 Task: Add Collaborator asynchronously on project plans and updates using GitHub Discussions.
Action: Mouse moved to (1053, 76)
Screenshot: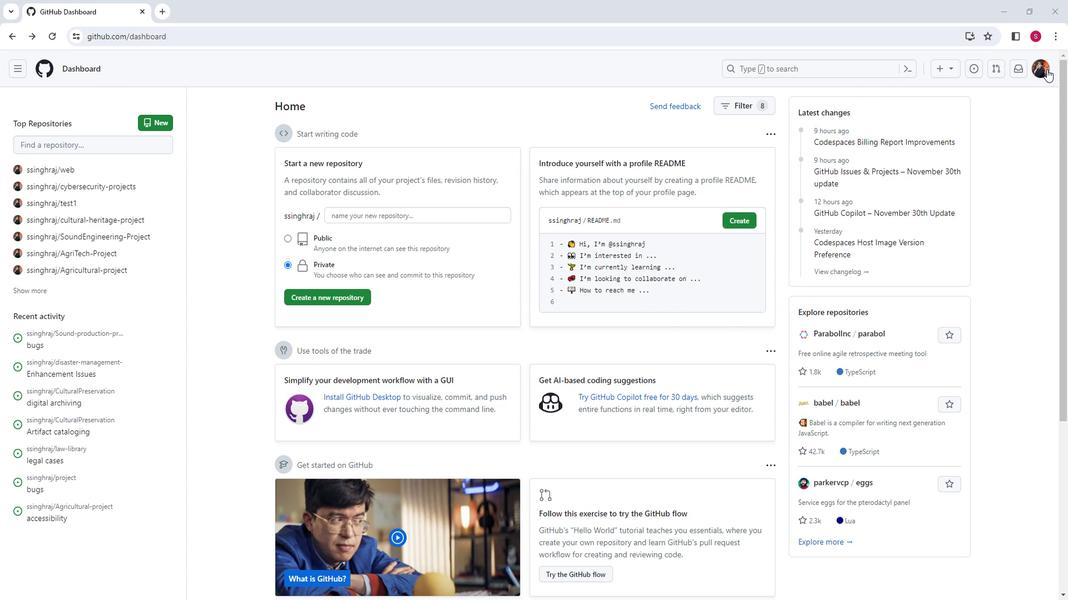 
Action: Mouse pressed left at (1053, 76)
Screenshot: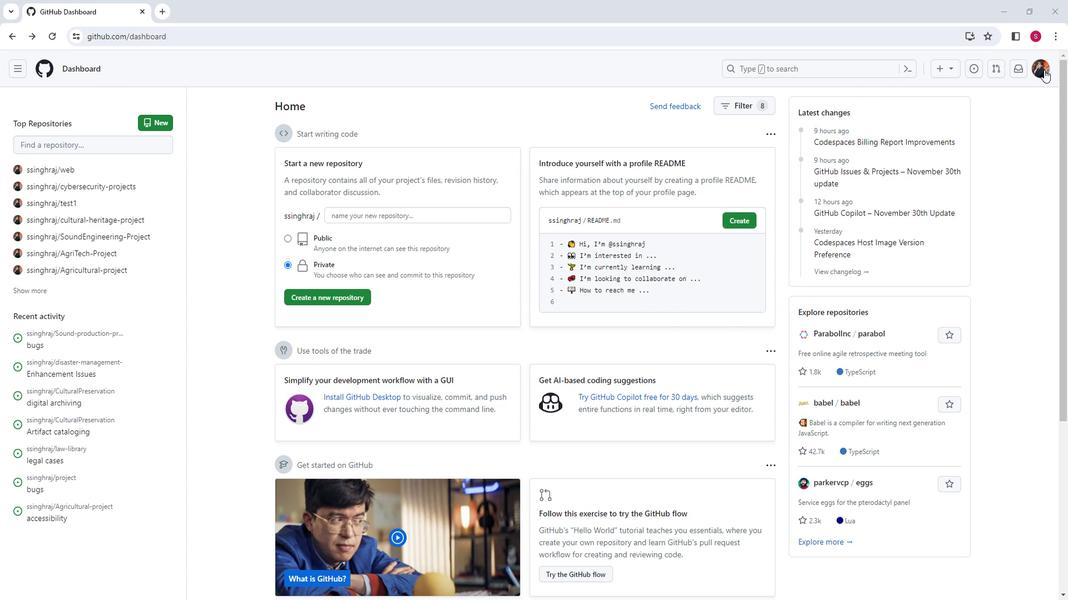 
Action: Mouse moved to (950, 171)
Screenshot: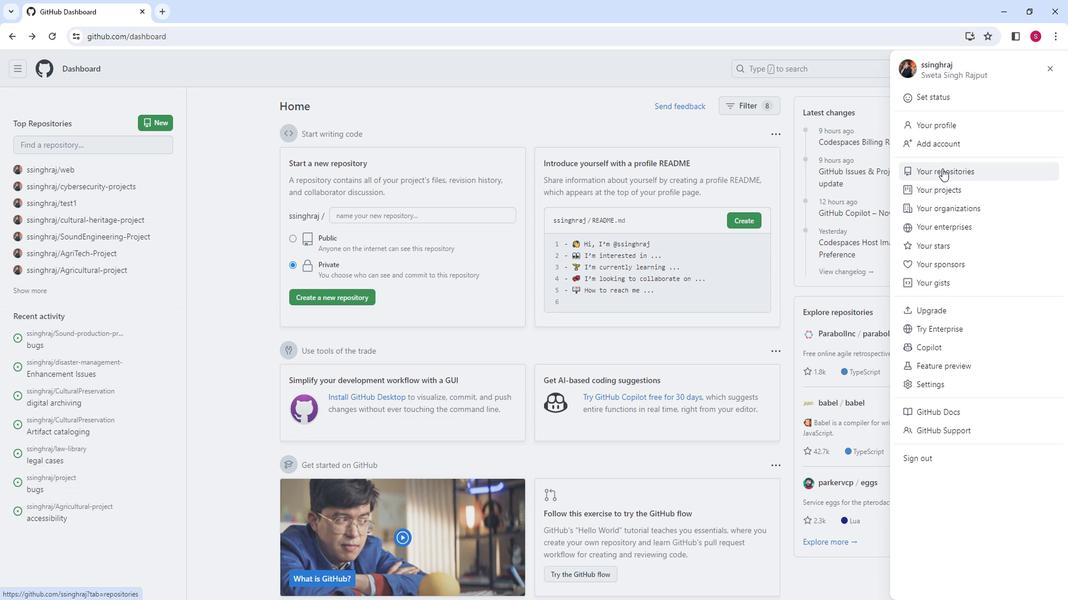 
Action: Mouse pressed left at (950, 171)
Screenshot: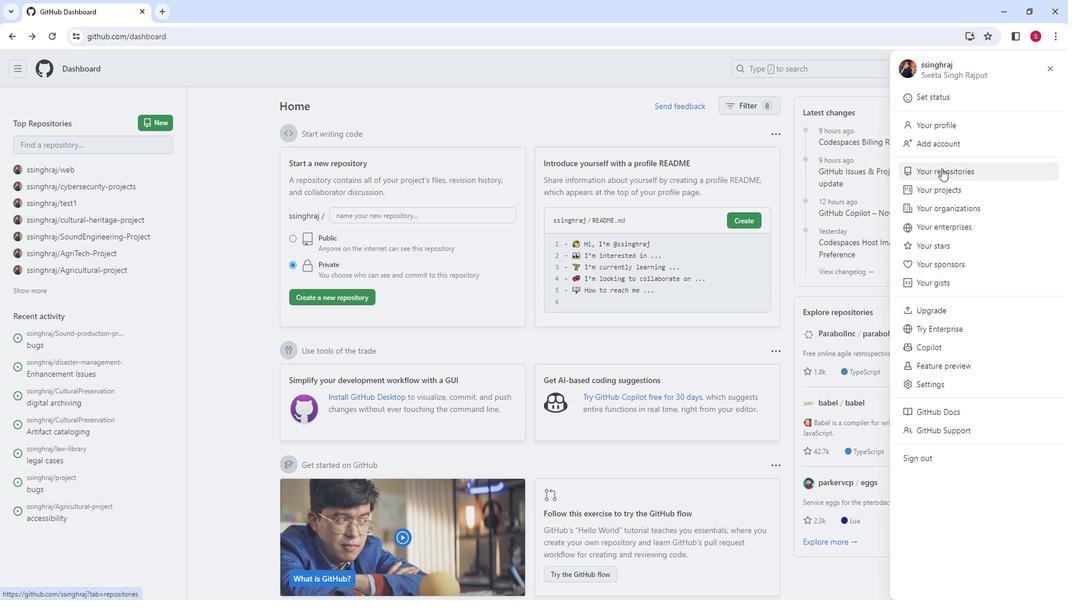 
Action: Mouse moved to (427, 314)
Screenshot: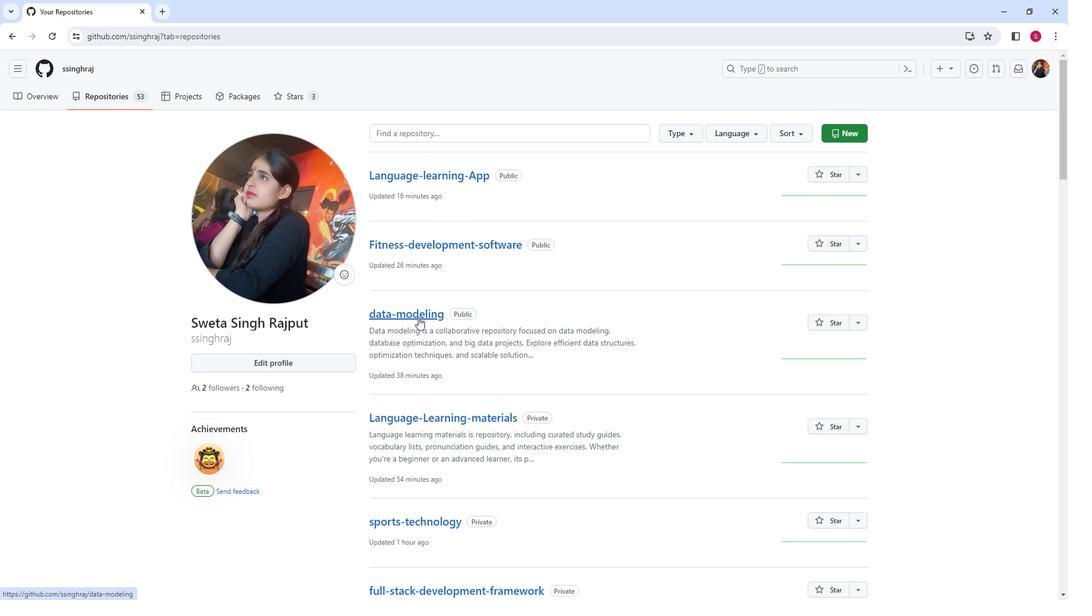 
Action: Mouse pressed left at (427, 314)
Screenshot: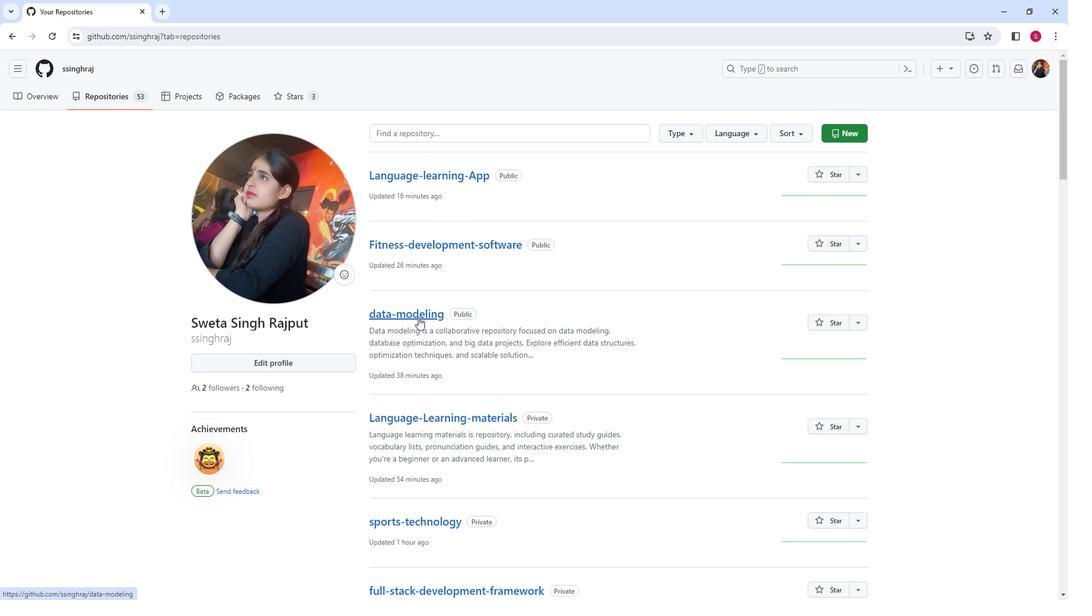 
Action: Mouse moved to (472, 102)
Screenshot: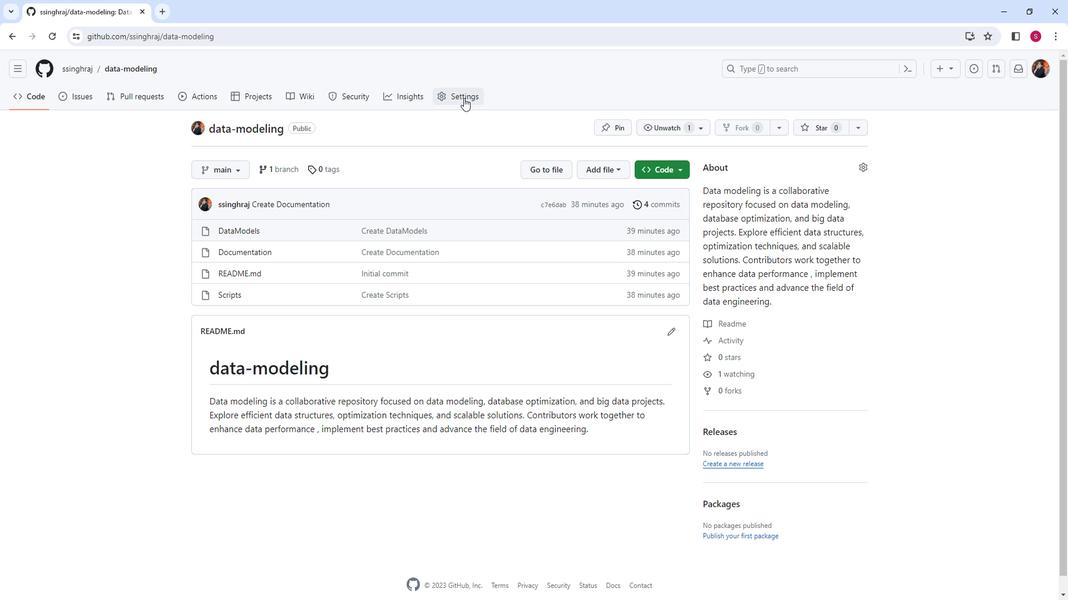 
Action: Mouse pressed left at (472, 102)
Screenshot: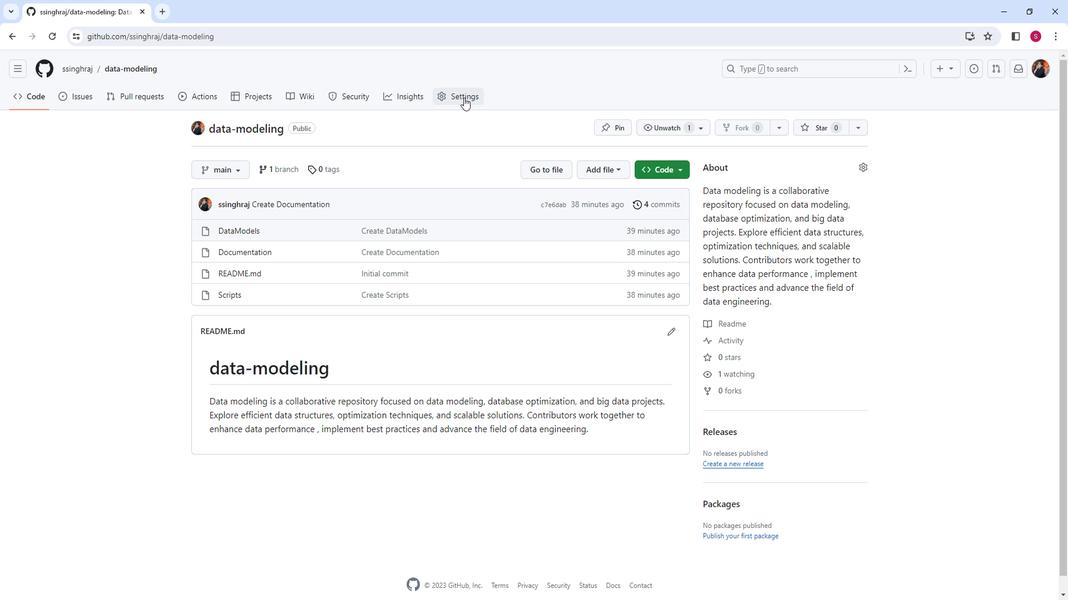 
Action: Mouse moved to (260, 182)
Screenshot: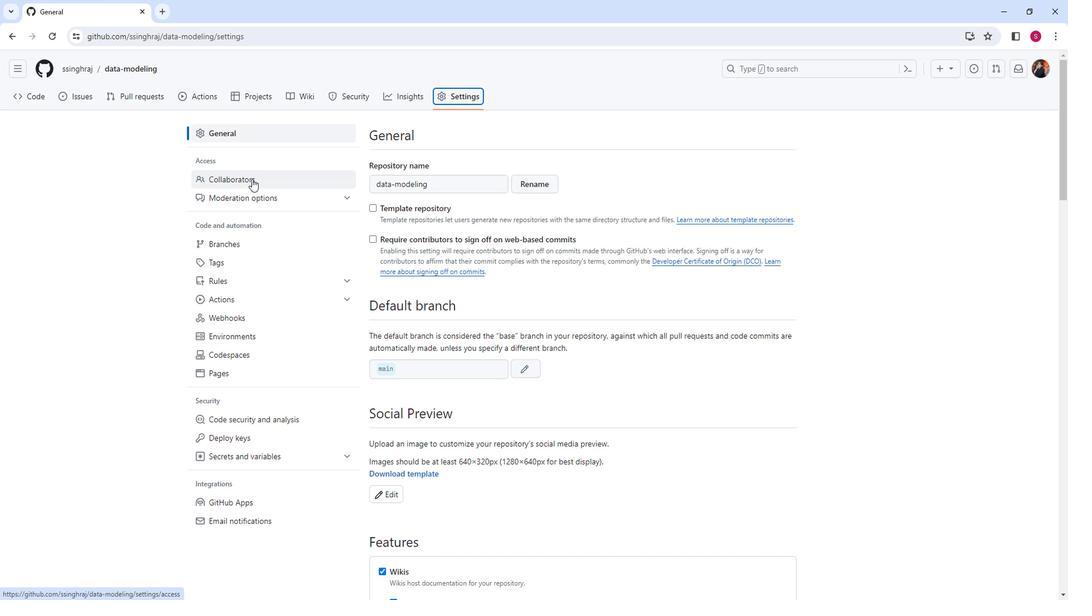 
Action: Mouse pressed left at (260, 182)
Screenshot: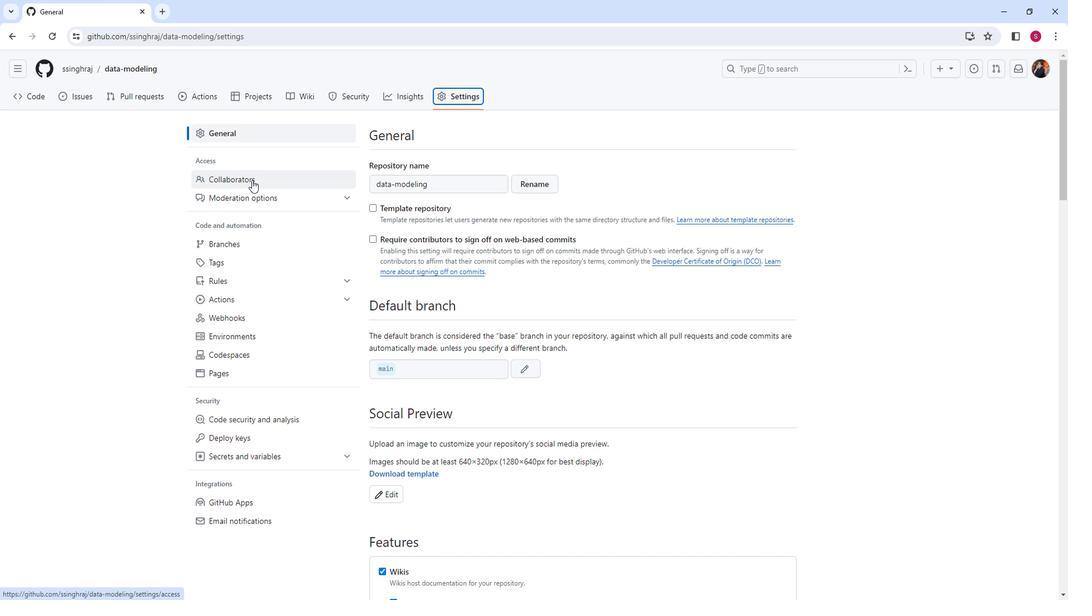 
Action: Mouse moved to (584, 391)
Screenshot: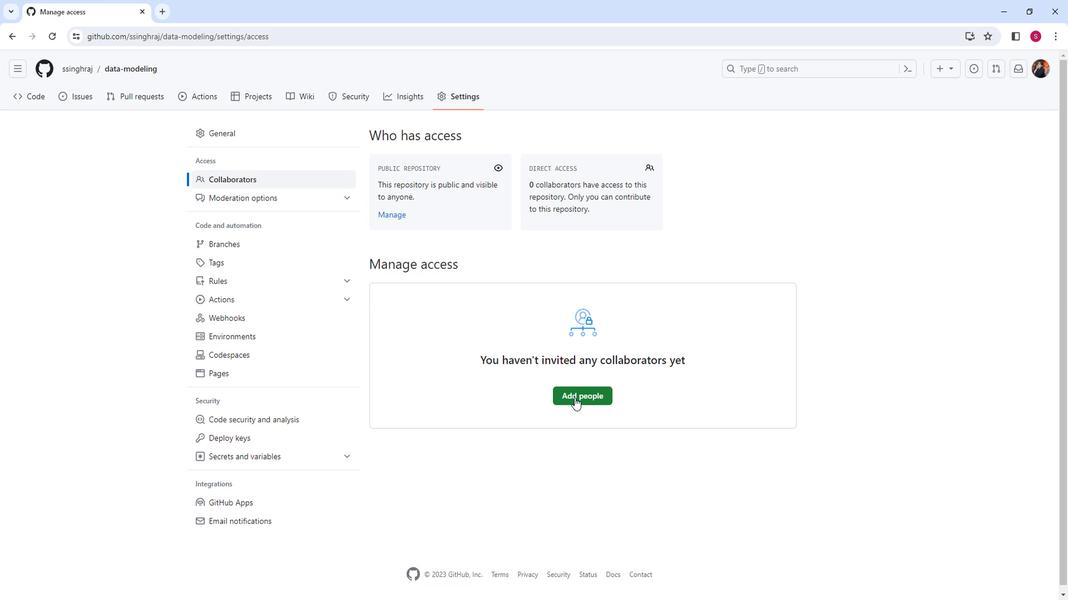 
Action: Mouse pressed left at (584, 391)
Screenshot: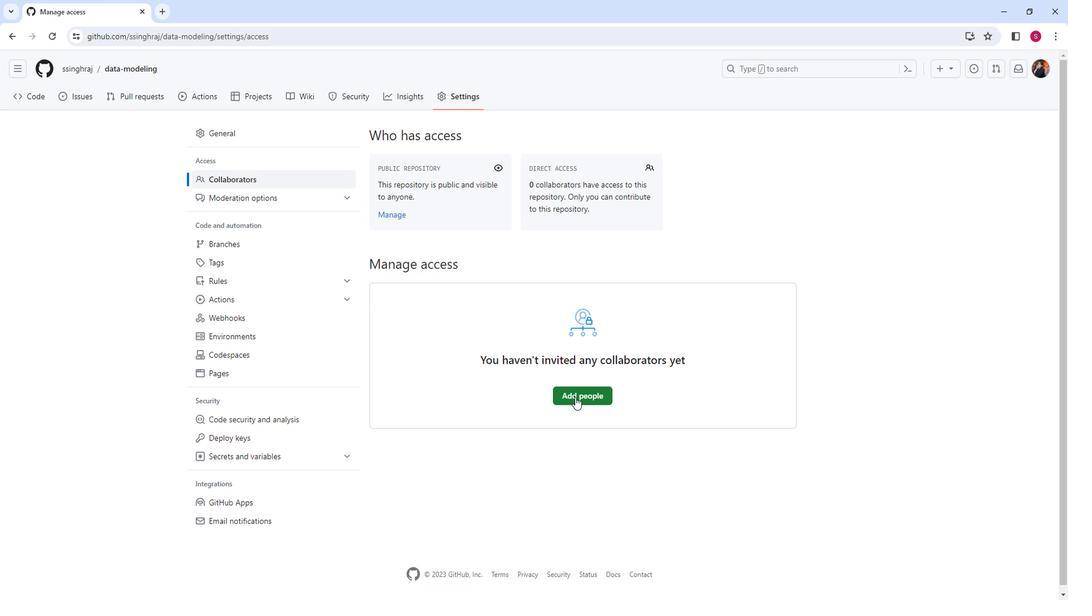 
Action: Mouse moved to (584, 391)
Screenshot: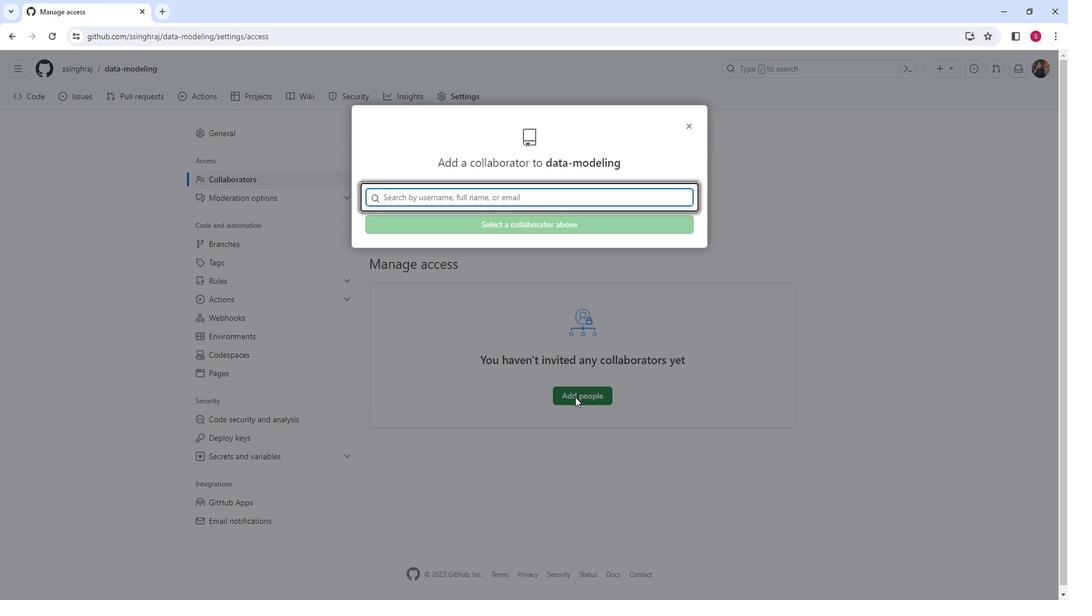 
Action: Key pressed vars
Screenshot: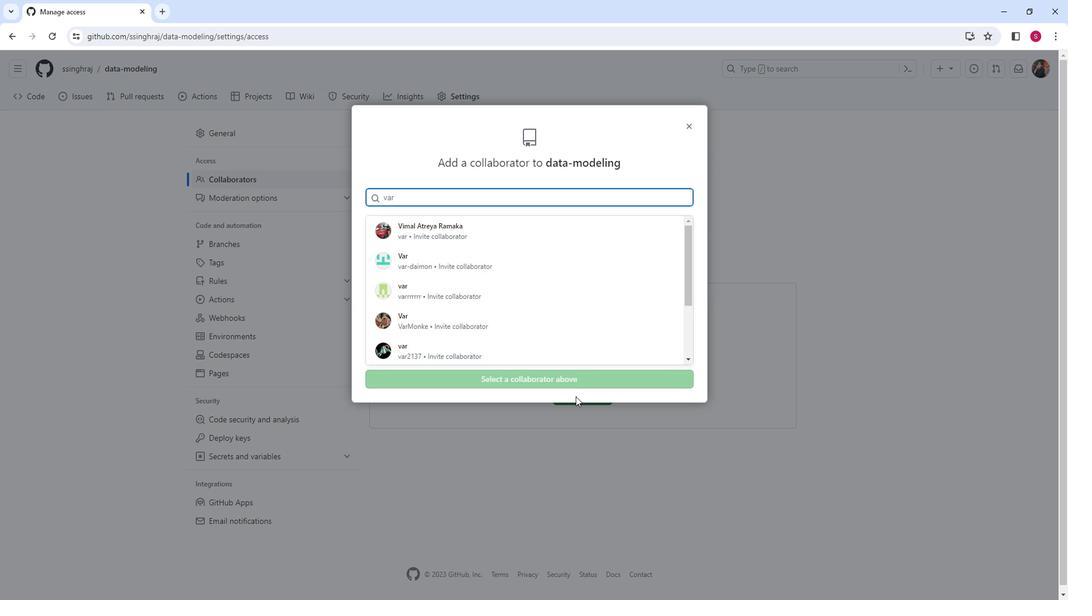 
Action: Mouse moved to (476, 330)
Screenshot: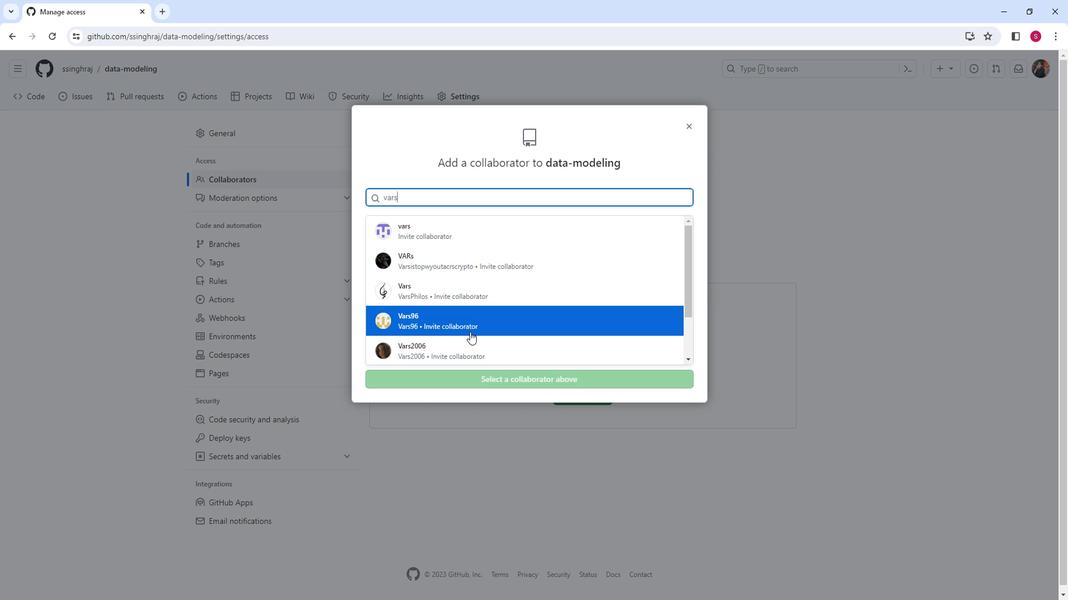 
Action: Mouse pressed left at (476, 330)
Screenshot: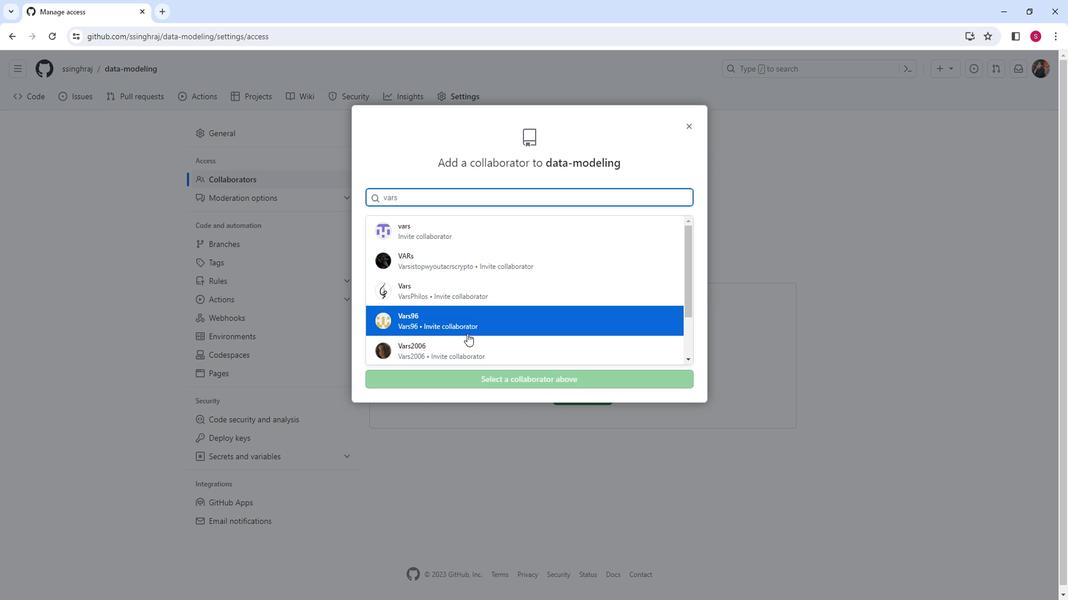 
Action: Mouse moved to (570, 257)
Screenshot: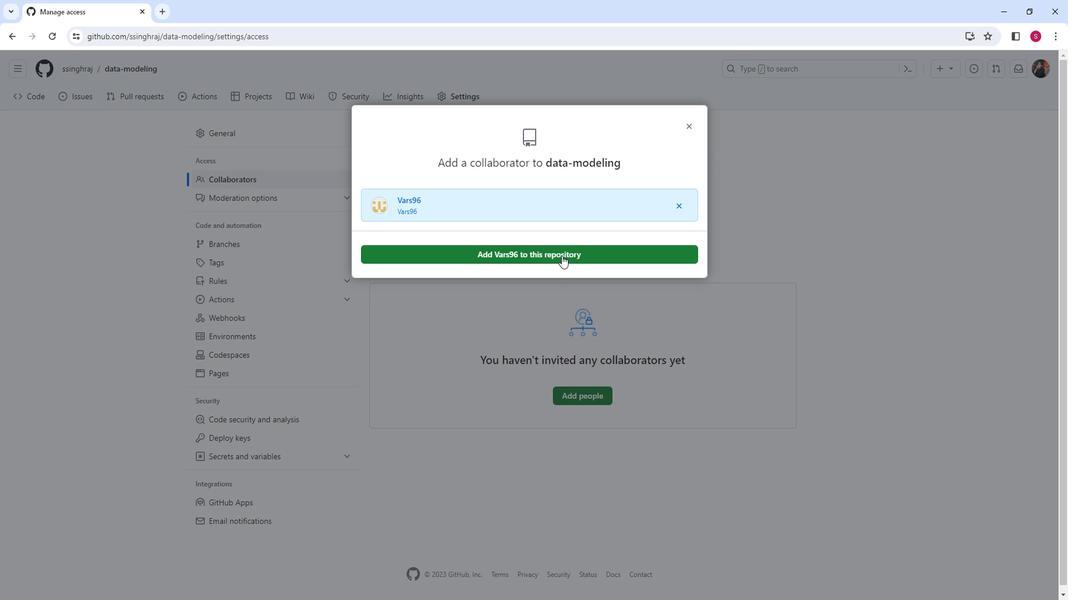 
Action: Mouse pressed left at (570, 257)
Screenshot: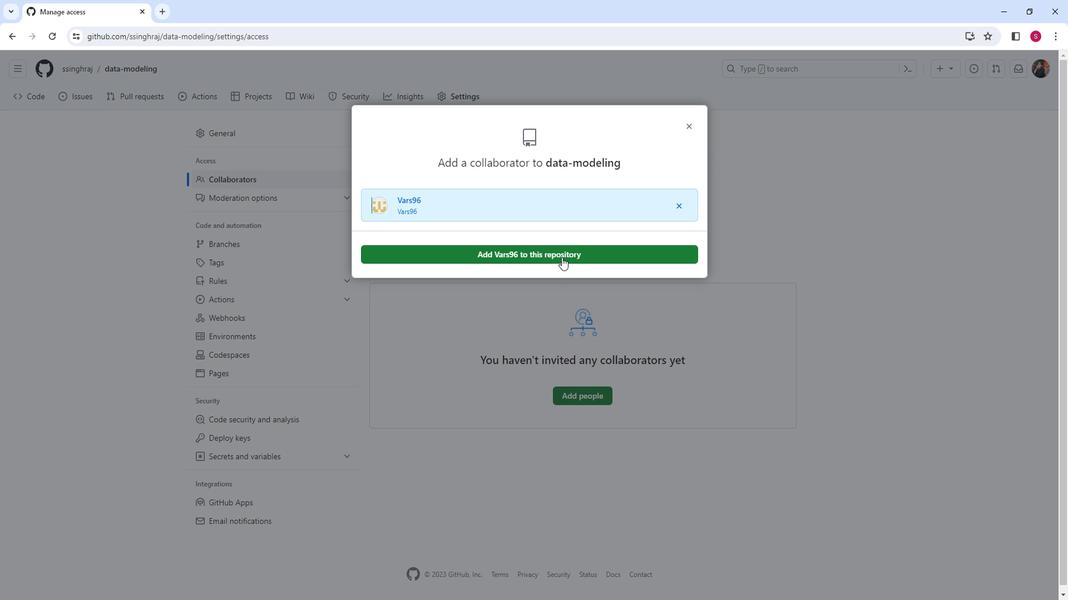 
Action: Mouse moved to (253, 168)
Screenshot: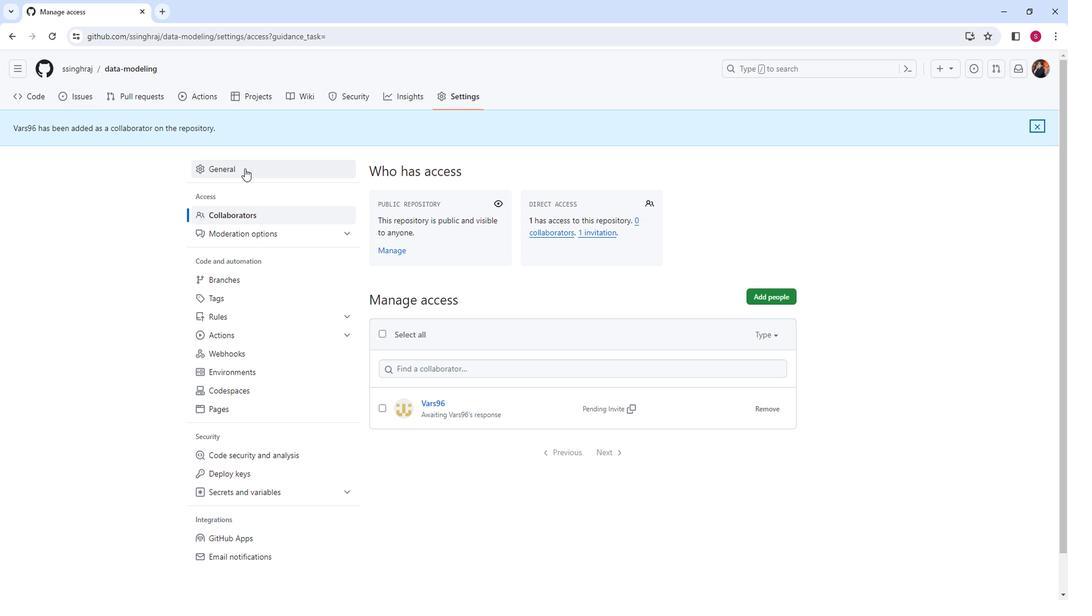 
Action: Mouse pressed left at (253, 168)
Screenshot: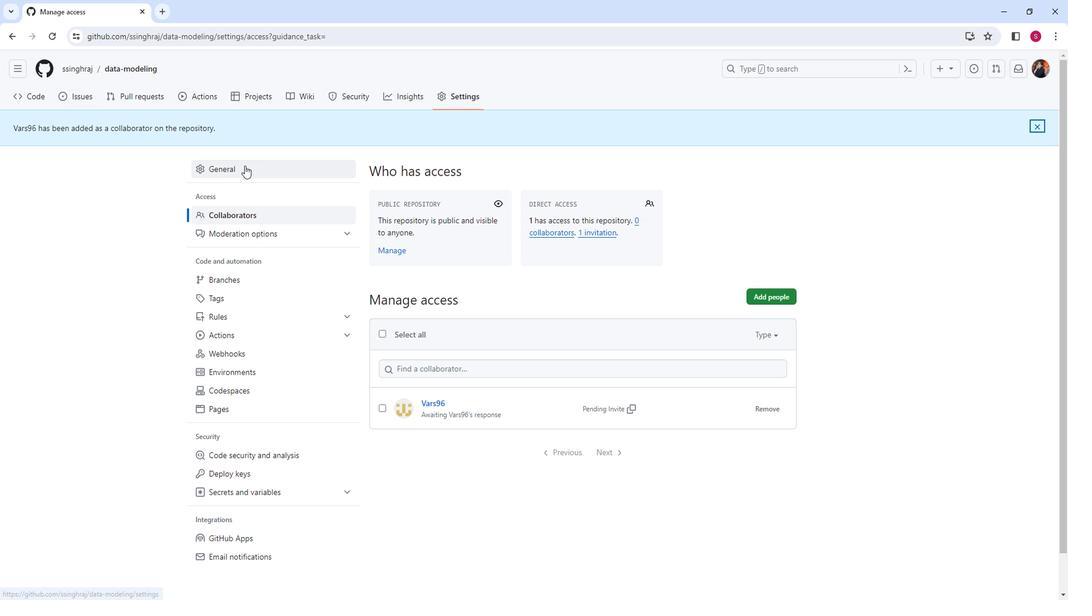 
Action: Mouse moved to (472, 265)
Screenshot: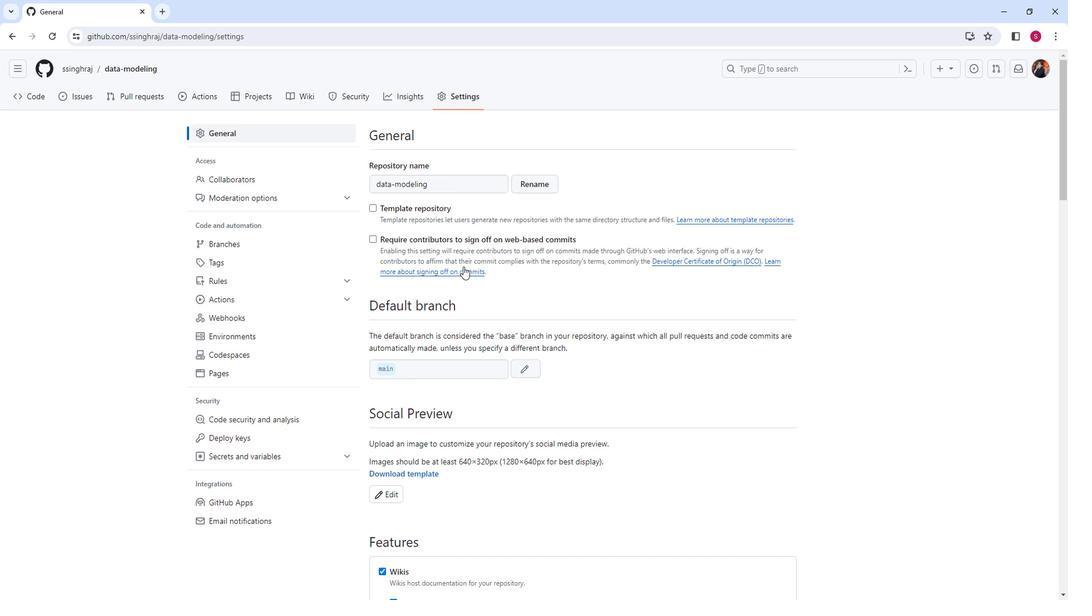 
Action: Mouse scrolled (472, 265) with delta (0, 0)
Screenshot: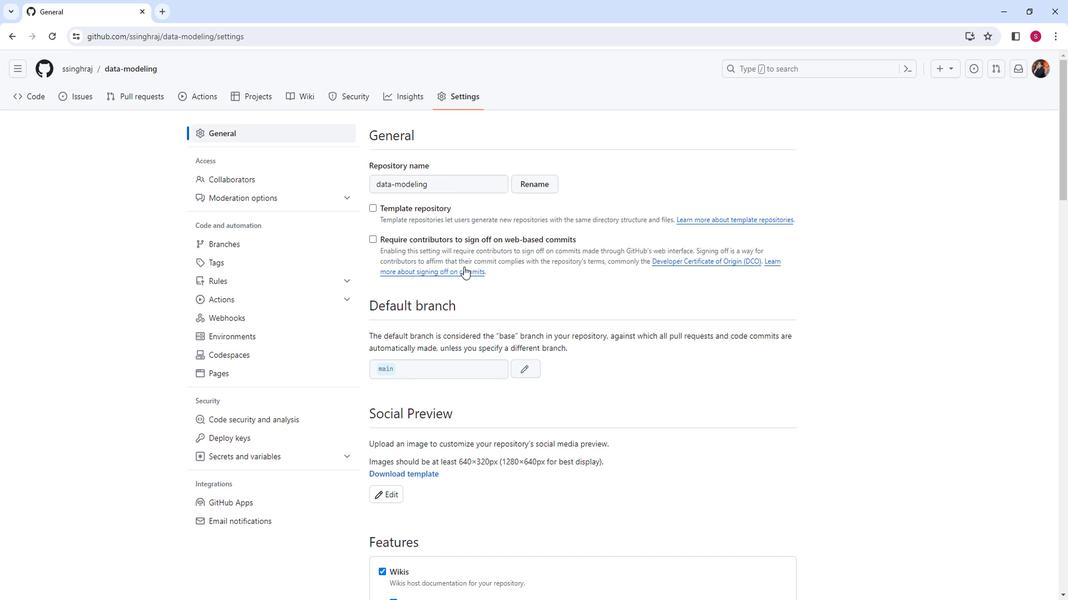 
Action: Mouse scrolled (472, 265) with delta (0, 0)
Screenshot: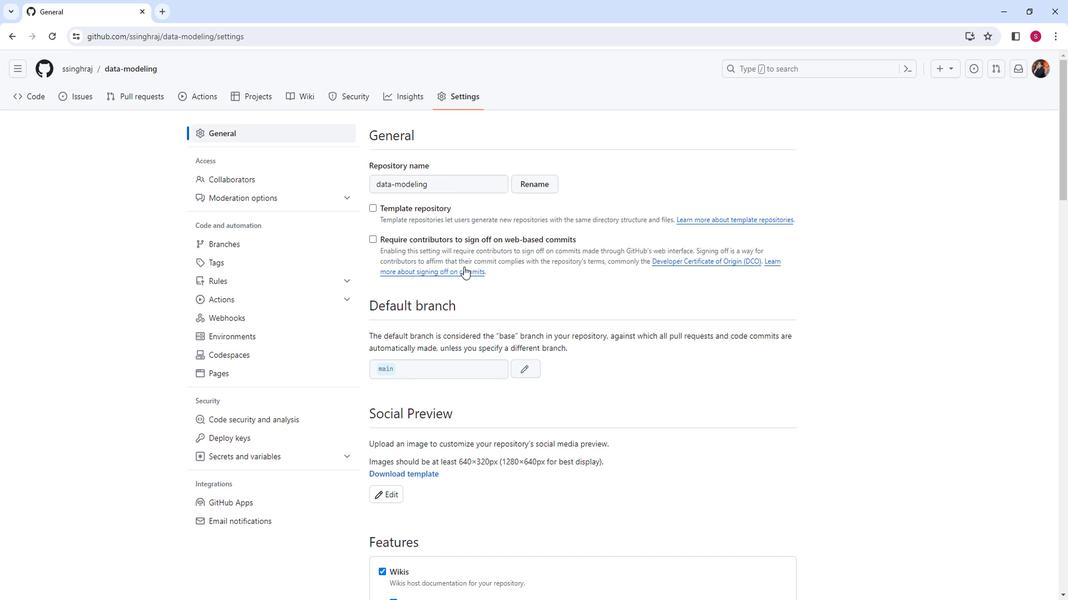 
Action: Mouse scrolled (472, 265) with delta (0, 0)
Screenshot: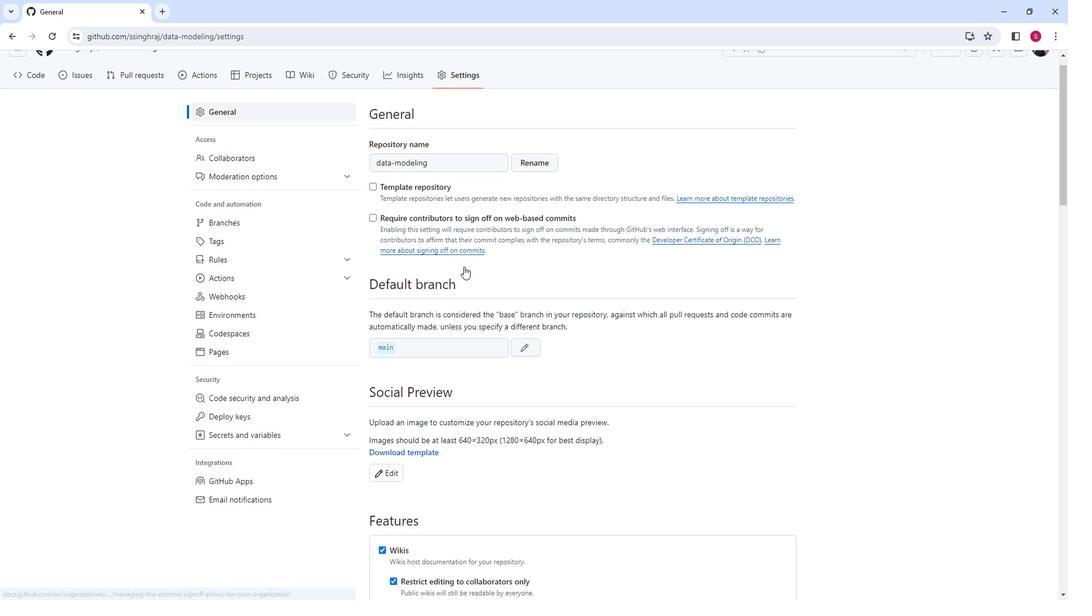
Action: Mouse moved to (568, 348)
Screenshot: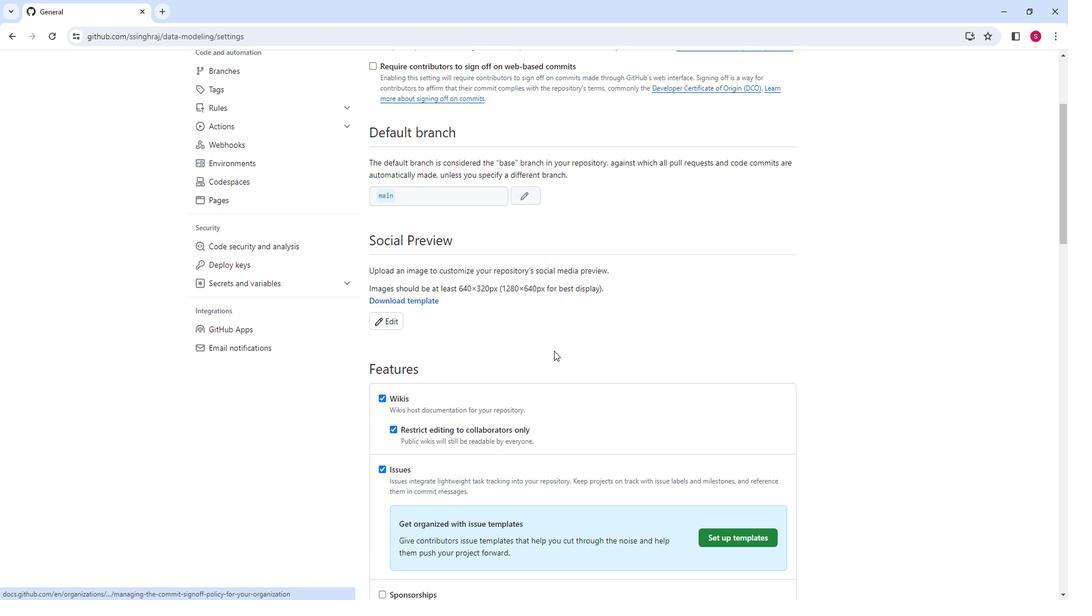 
Action: Mouse scrolled (568, 348) with delta (0, 0)
Screenshot: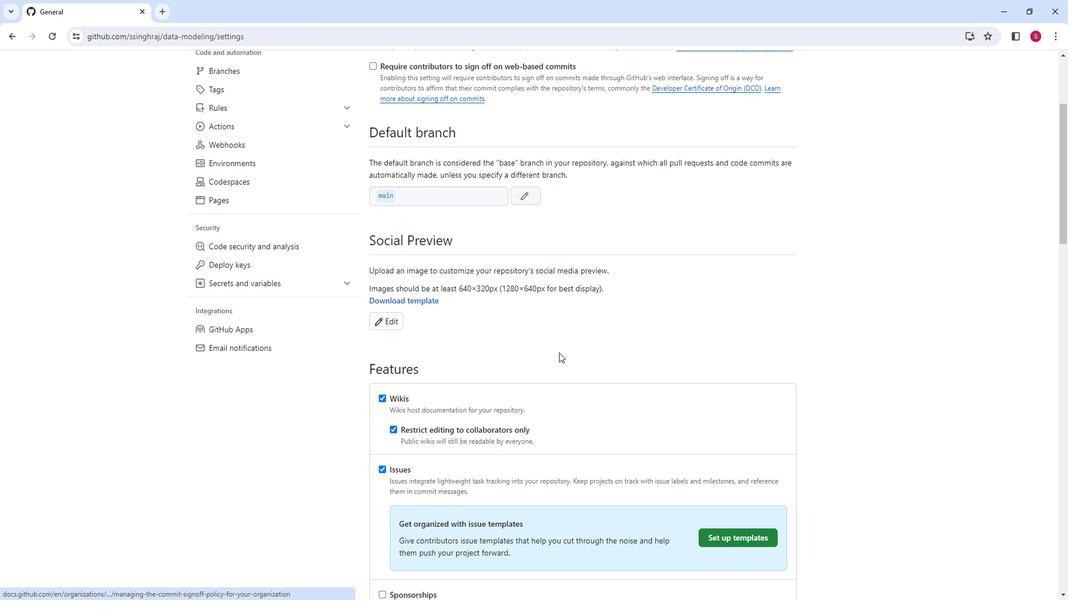 
Action: Mouse moved to (568, 349)
Screenshot: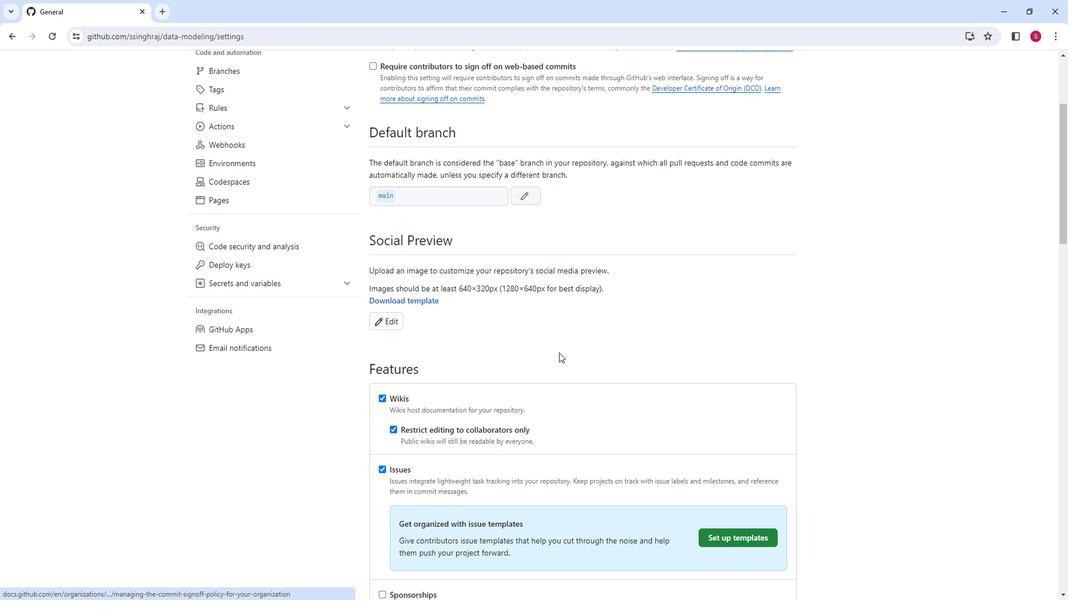 
Action: Mouse scrolled (568, 348) with delta (0, 0)
Screenshot: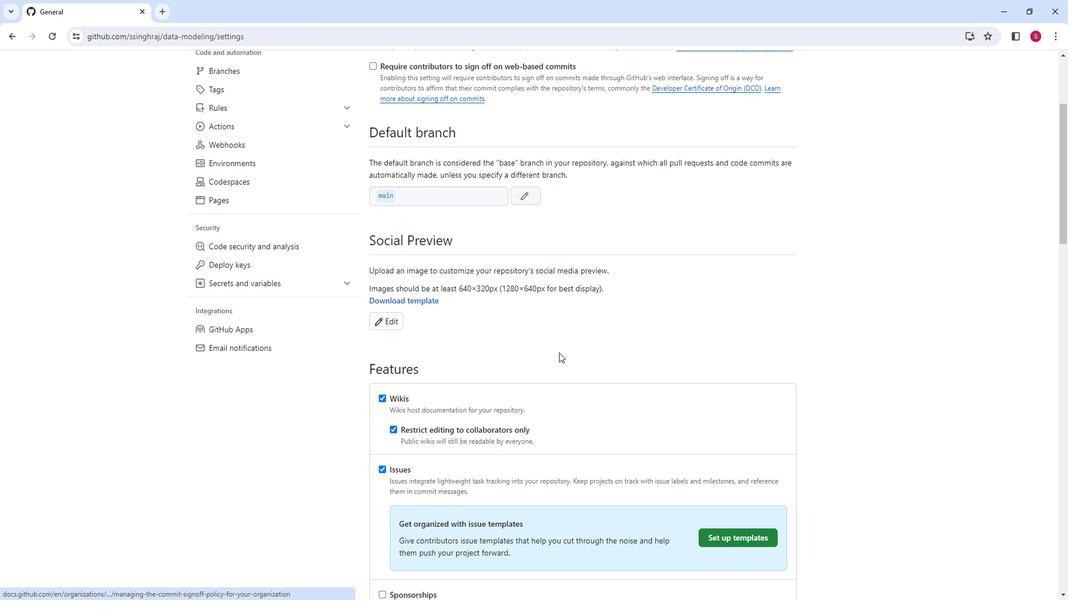 
Action: Mouse scrolled (568, 348) with delta (0, 0)
Screenshot: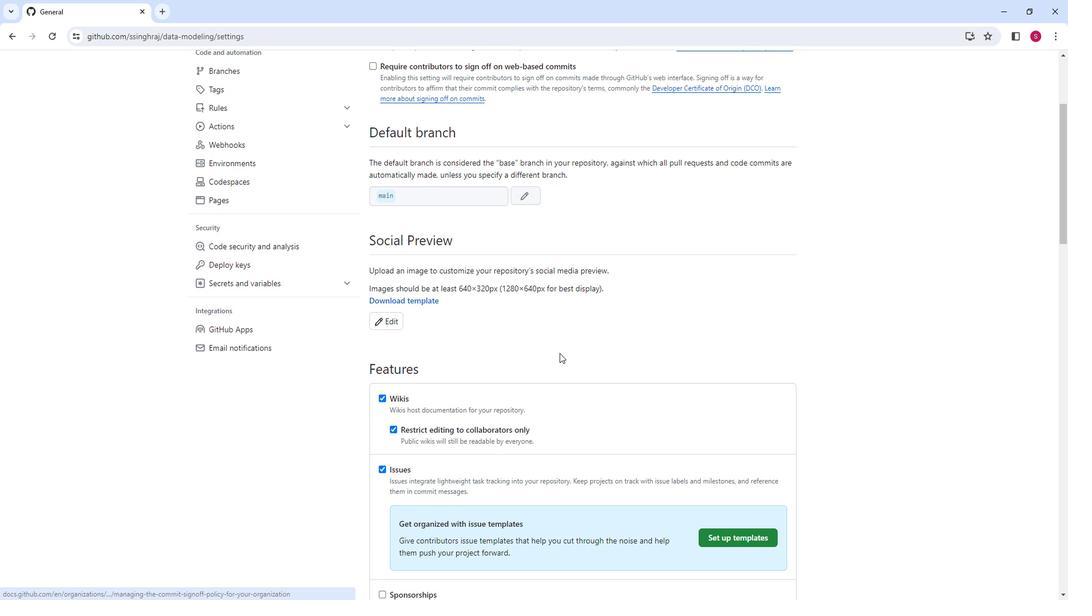 
Action: Mouse moved to (569, 349)
Screenshot: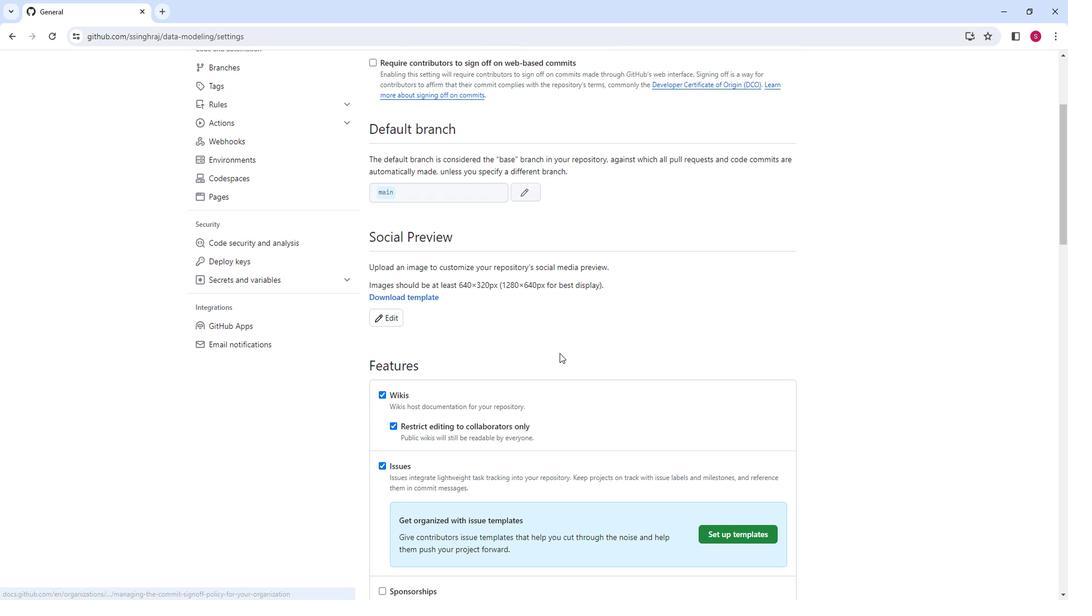
Action: Mouse scrolled (569, 348) with delta (0, 0)
Screenshot: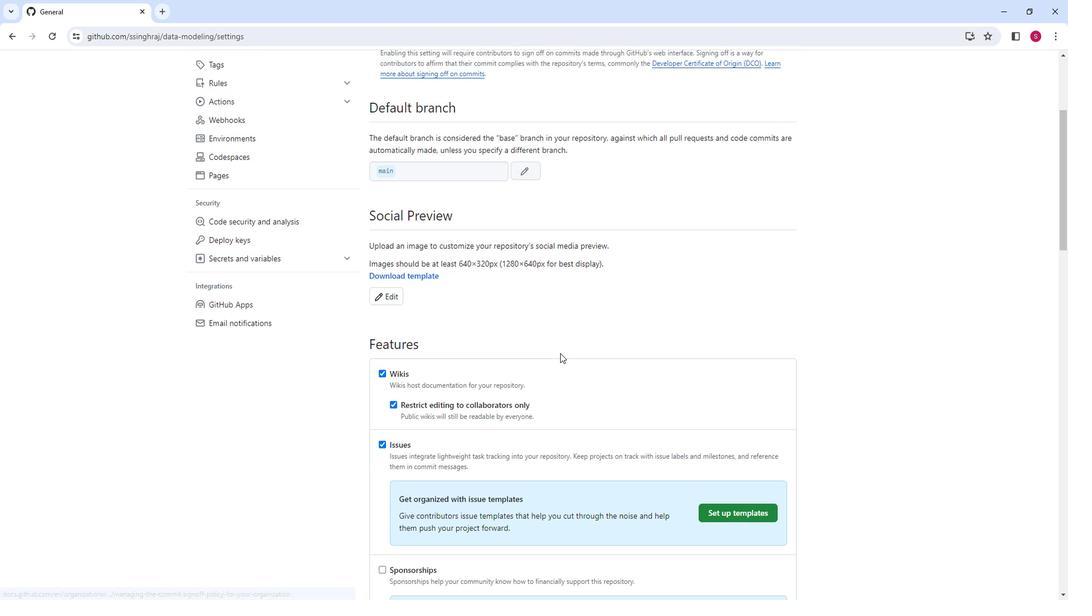 
Action: Mouse scrolled (569, 348) with delta (0, 0)
Screenshot: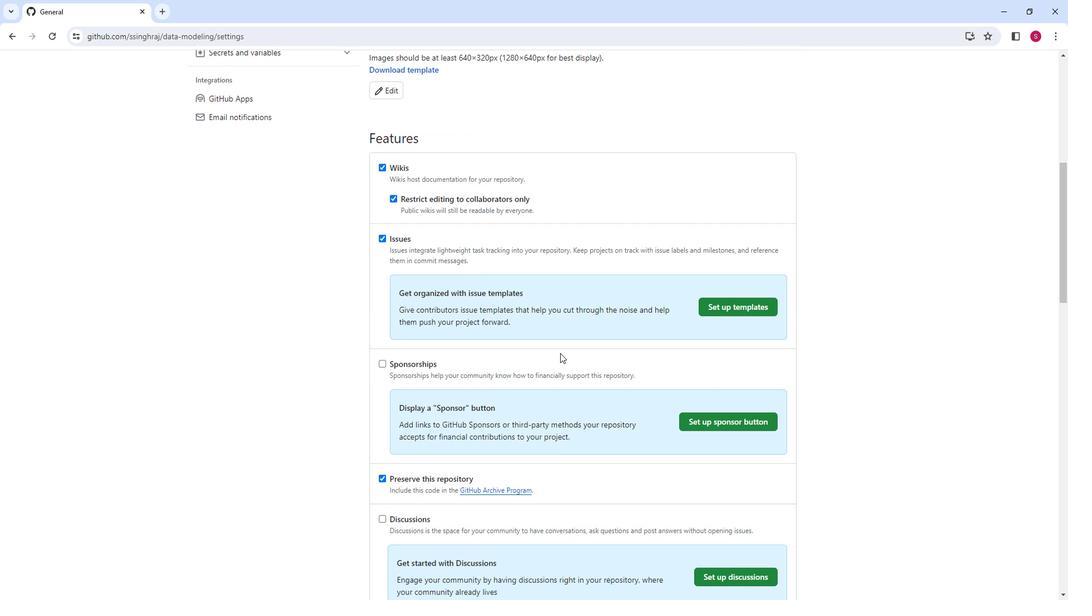 
Action: Mouse scrolled (569, 348) with delta (0, 0)
Screenshot: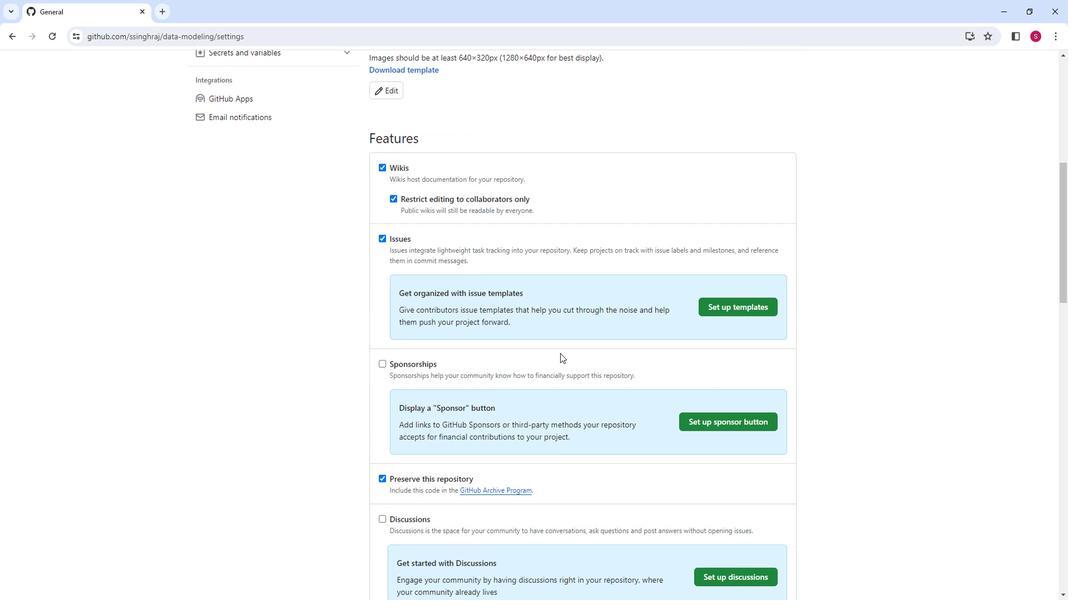 
Action: Mouse scrolled (569, 348) with delta (0, 0)
Screenshot: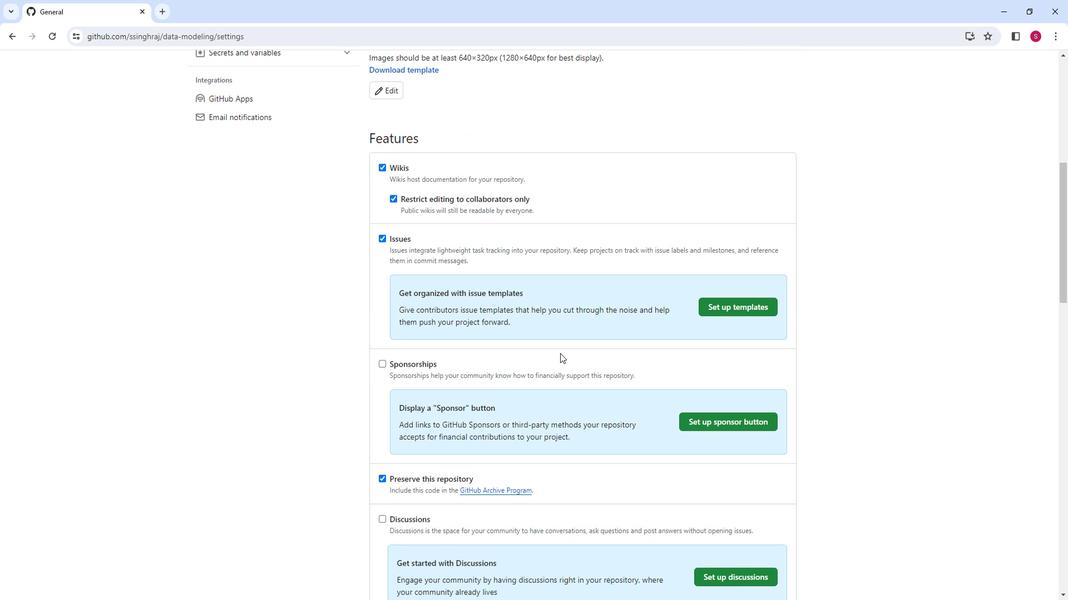 
Action: Mouse scrolled (569, 348) with delta (0, 0)
Screenshot: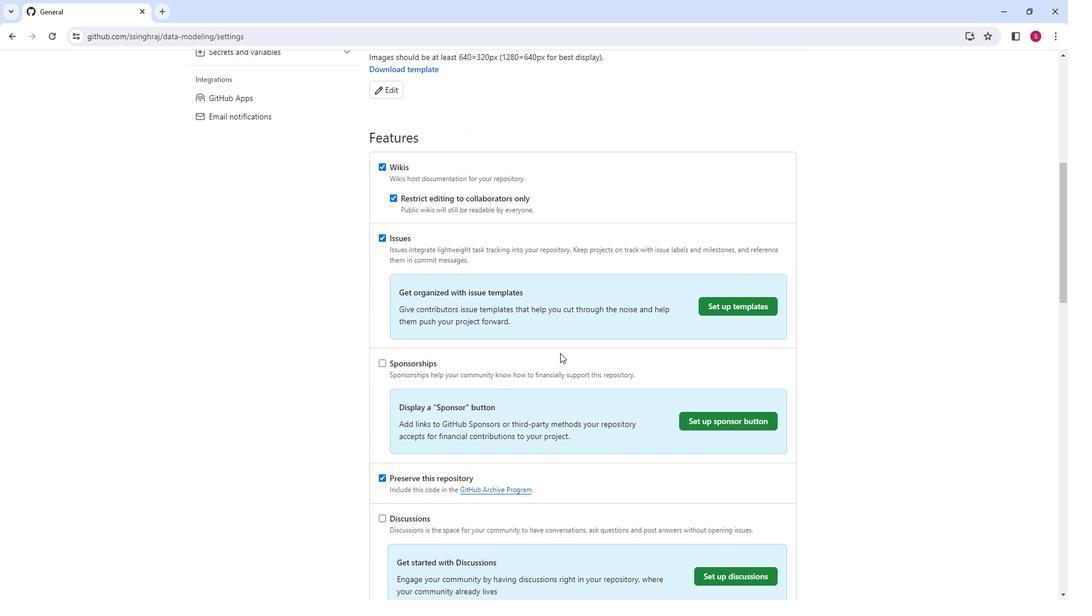 
Action: Mouse moved to (390, 287)
Screenshot: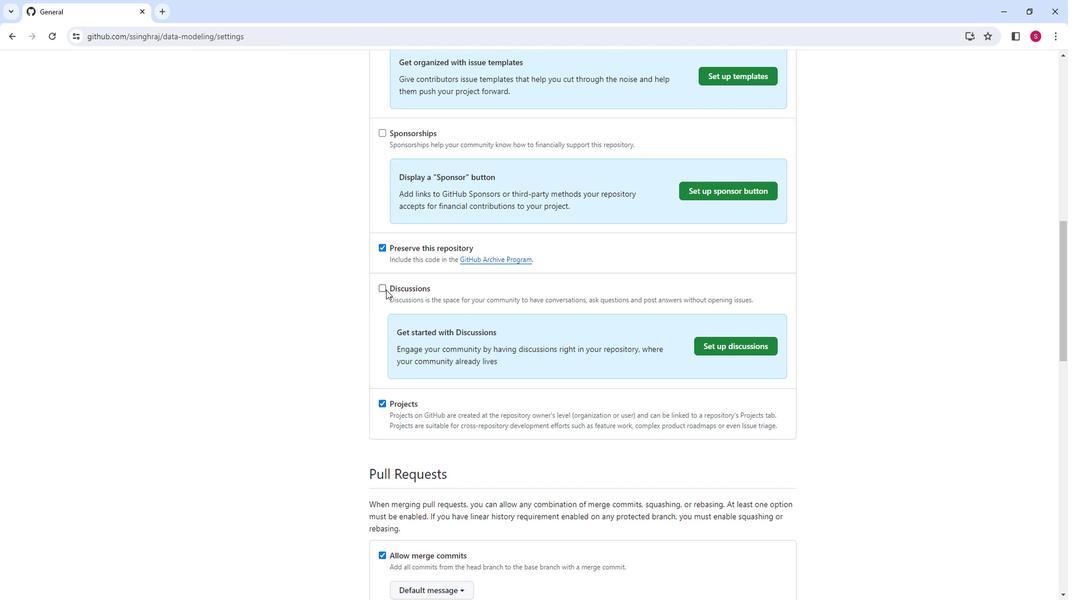 
Action: Mouse pressed left at (390, 287)
Screenshot: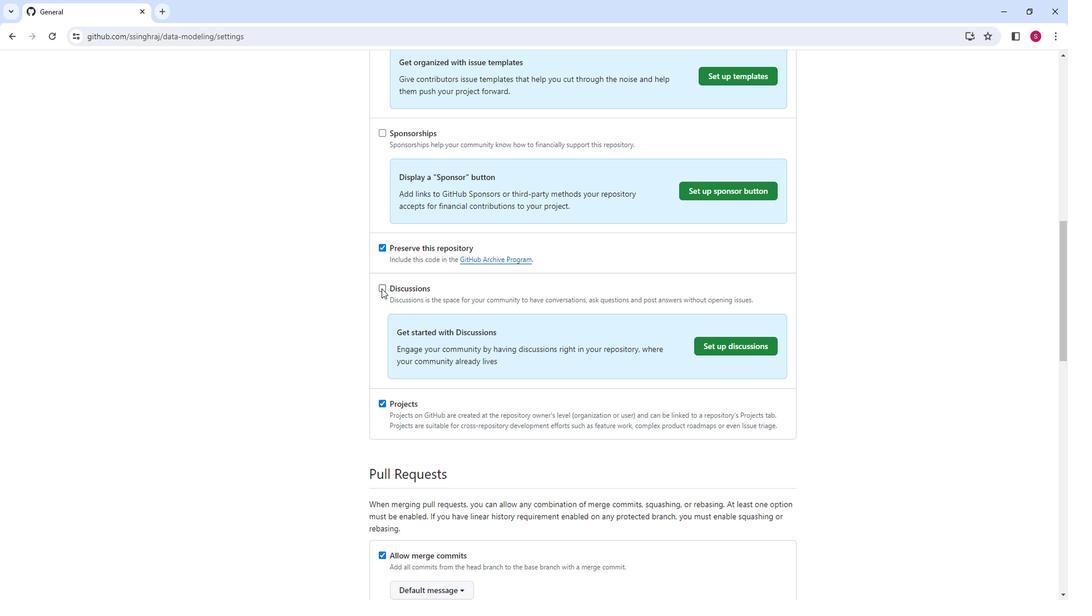 
Action: Mouse moved to (753, 342)
Screenshot: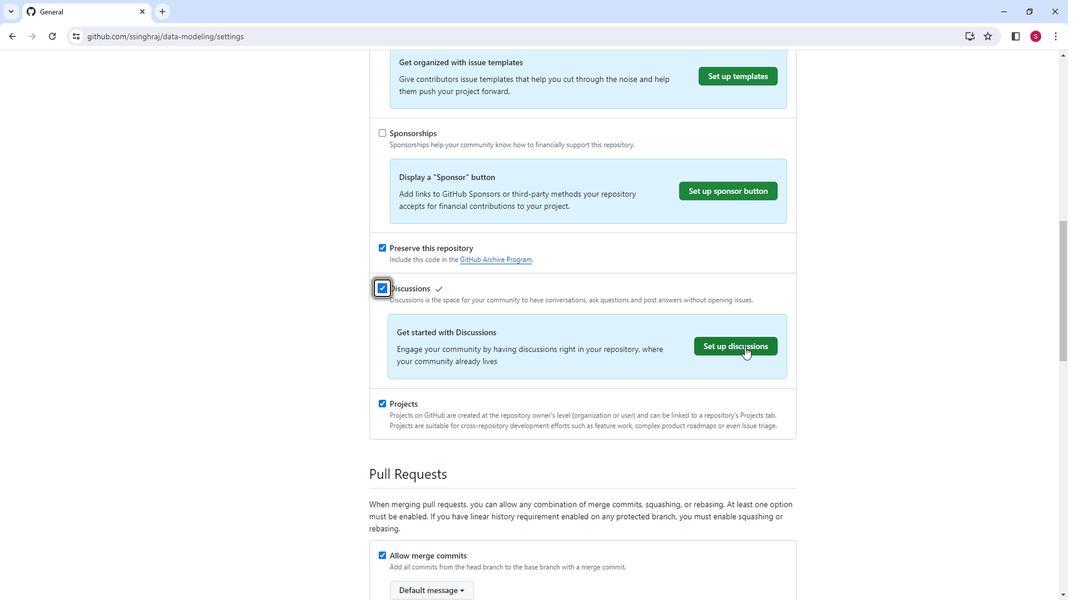 
Action: Mouse pressed left at (753, 342)
Screenshot: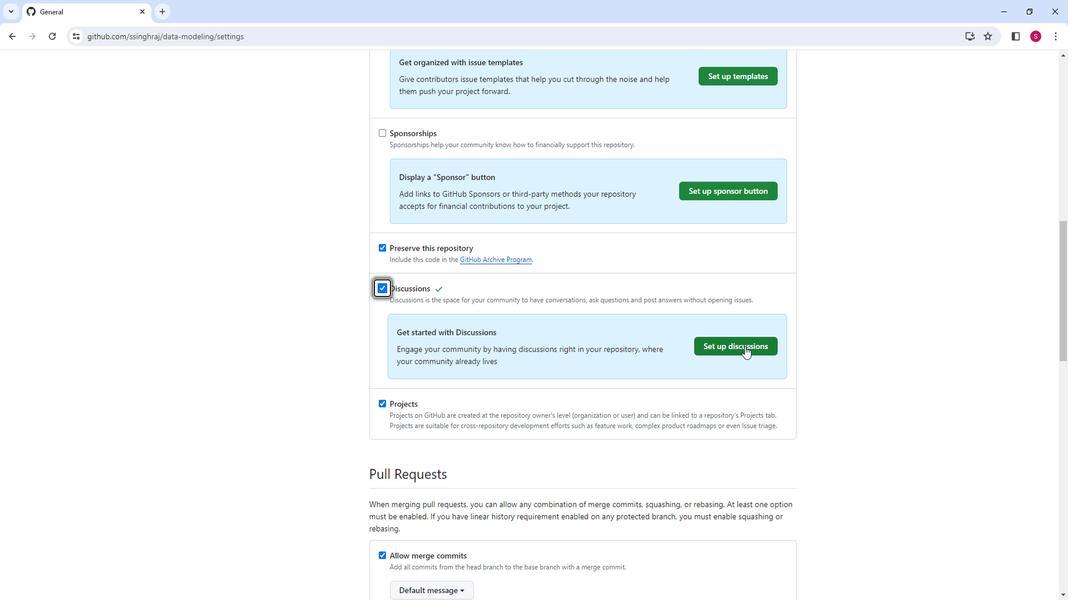 
Action: Mouse moved to (683, 412)
Screenshot: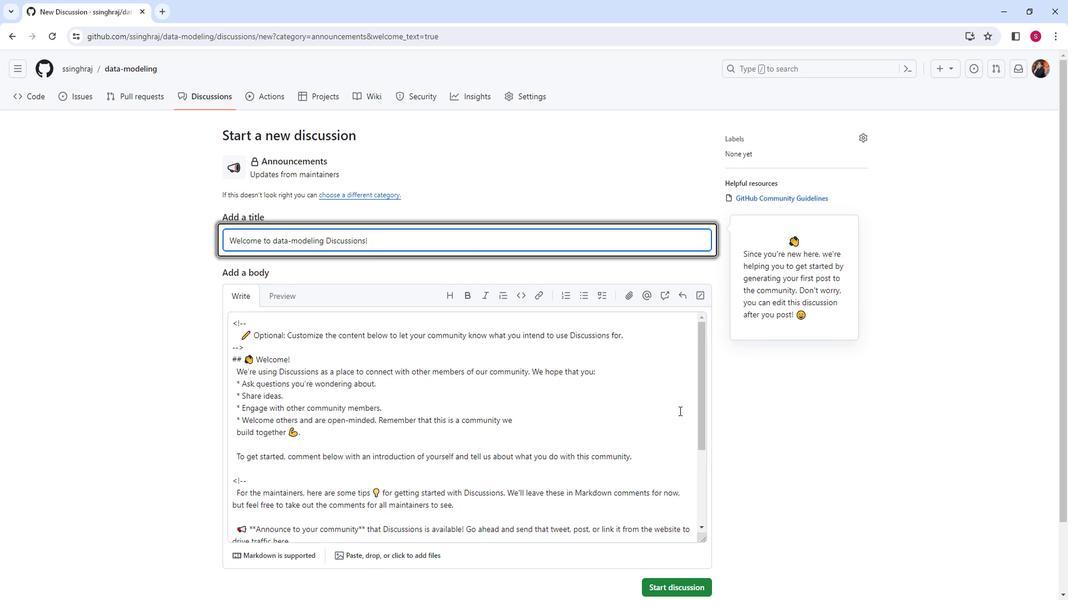 
Action: Mouse scrolled (683, 411) with delta (0, 0)
Screenshot: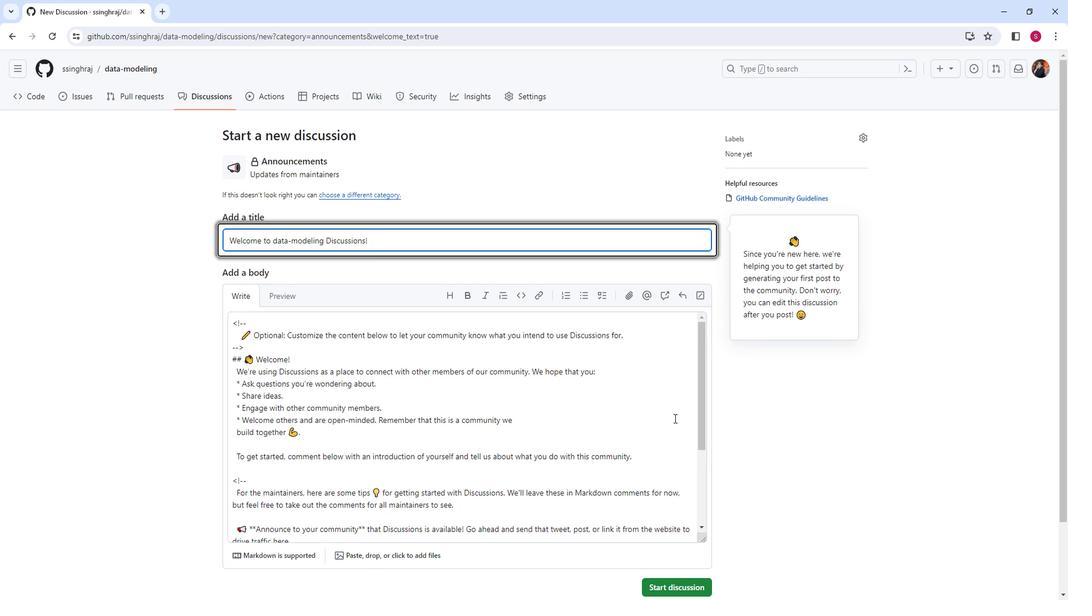 
Action: Mouse scrolled (683, 411) with delta (0, 0)
Screenshot: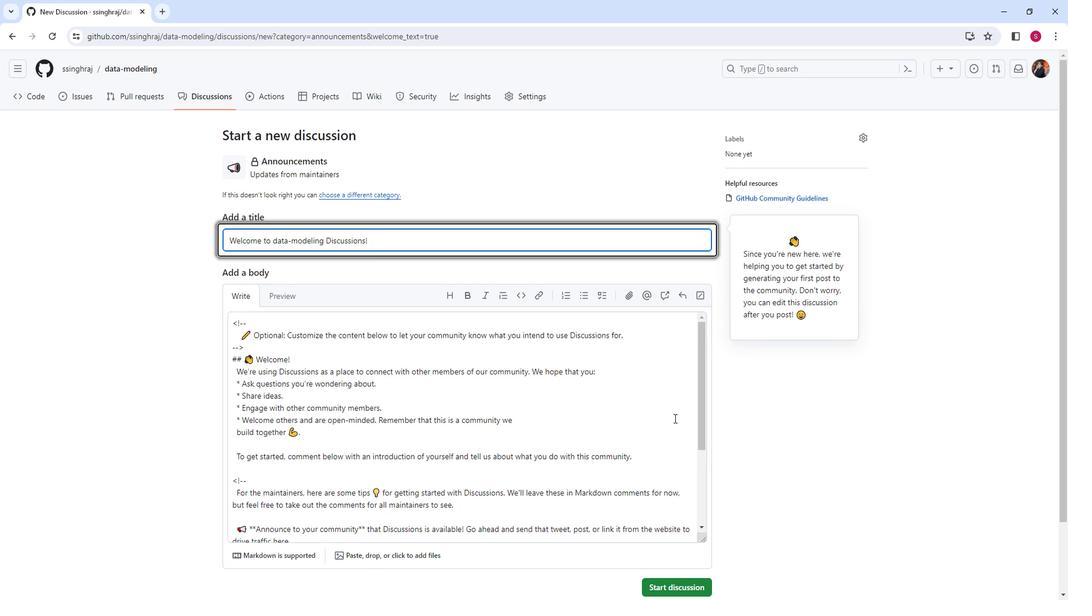 
Action: Mouse scrolled (683, 411) with delta (0, 0)
Screenshot: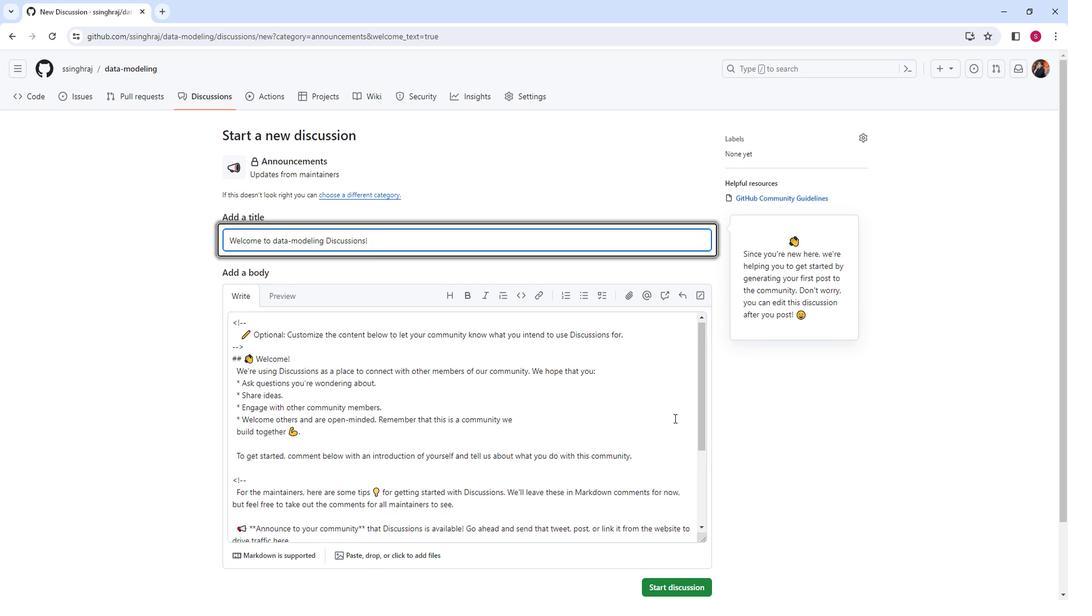 
Action: Mouse moved to (698, 574)
Screenshot: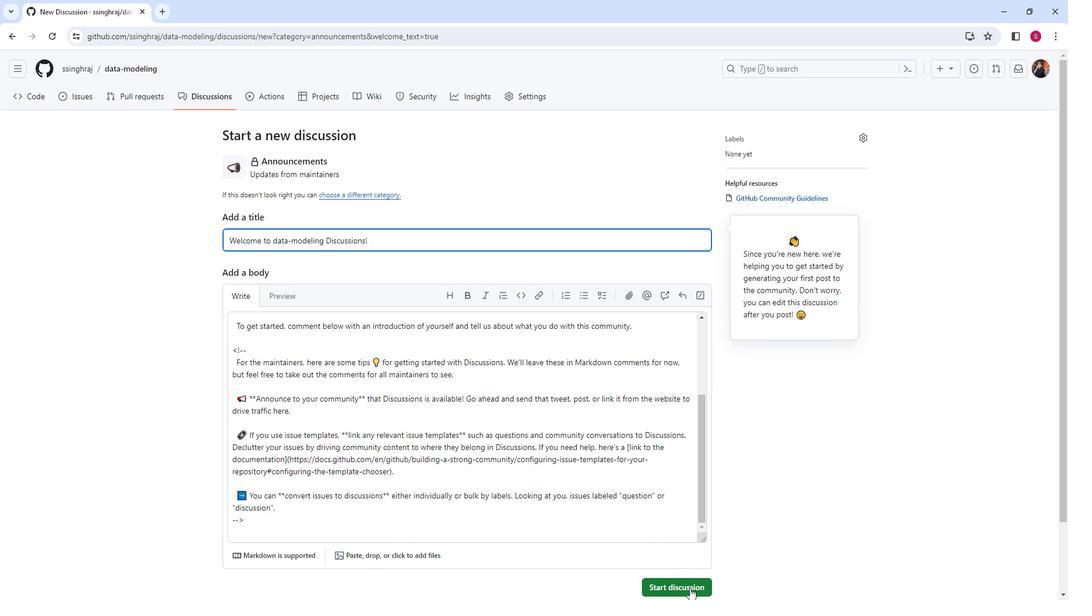 
Action: Mouse pressed left at (698, 574)
Screenshot: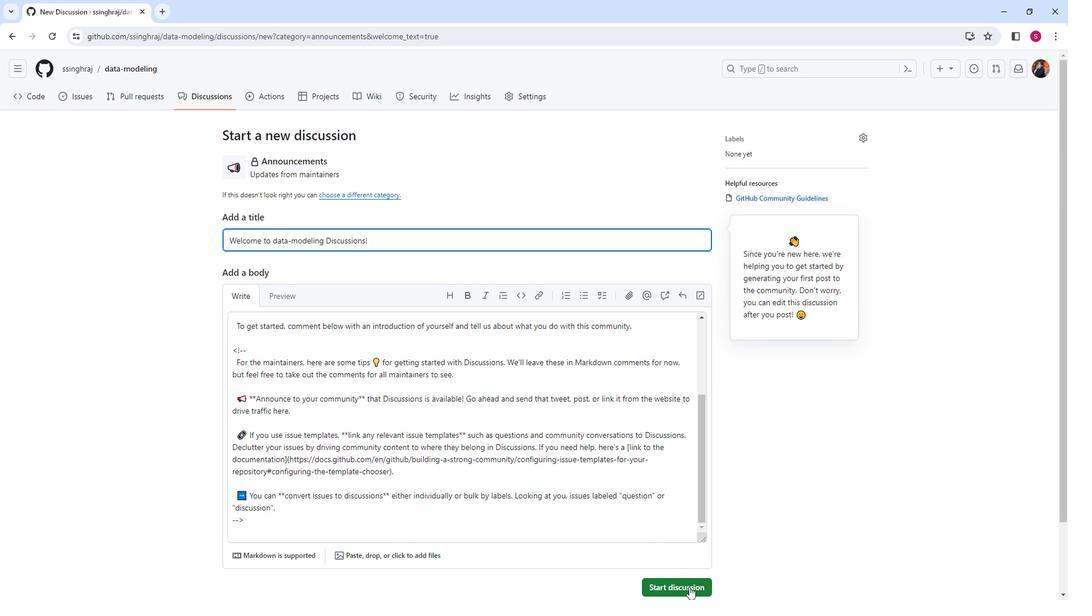 
Action: Mouse moved to (817, 440)
Screenshot: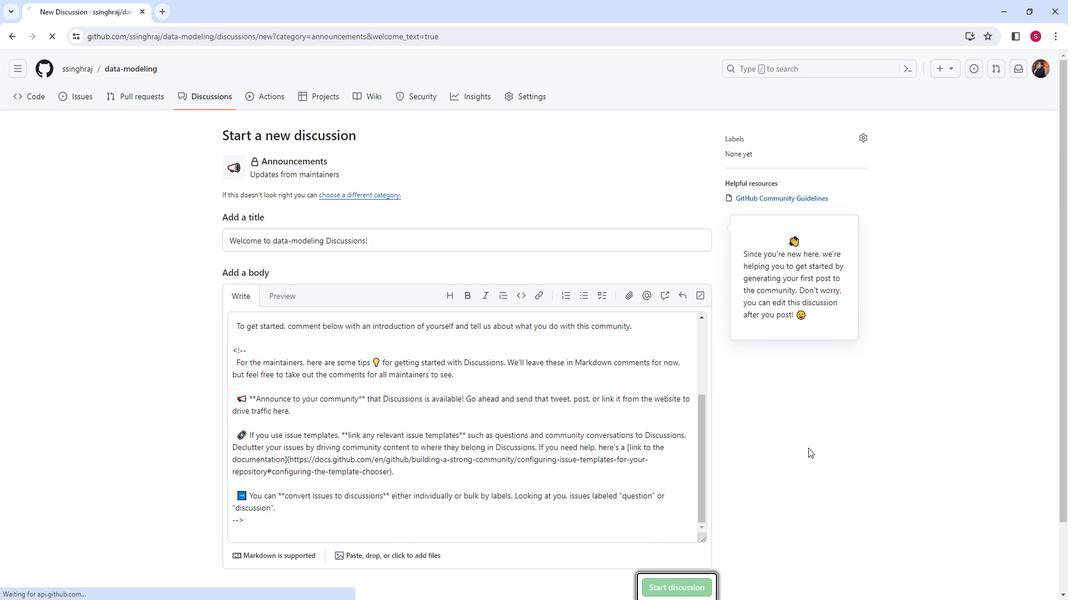 
